 Task: Add an event with the title Product Enhancement Brainstorming and Innovation Workshop, date '2024/04/22', time 8:00 AM to 10:00 AMand add a description: The AGM will commence with an opening address from the leadership team, providing an overview of the organization's achievements, challenges, and financial performance over the past year. This presentation will set the stage for the meeting and provide a comprehensive context for the discussions that will follow.Select event color  Flamingo . Add location for the event as: 456 Spanish Steps, Rome, Italy, logged in from the account softage.5@softage.netand send the event invitation to softage.2@softage.net and softage.3@softage.net. Set a reminder for the event Daily
Action: Mouse moved to (1005, 79)
Screenshot: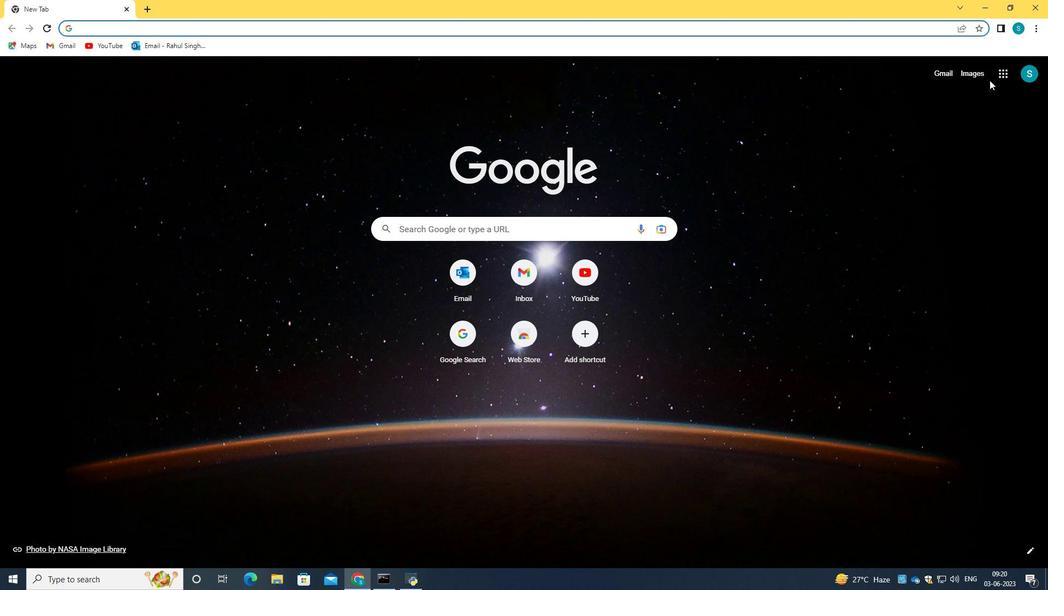 
Action: Mouse pressed left at (1005, 79)
Screenshot: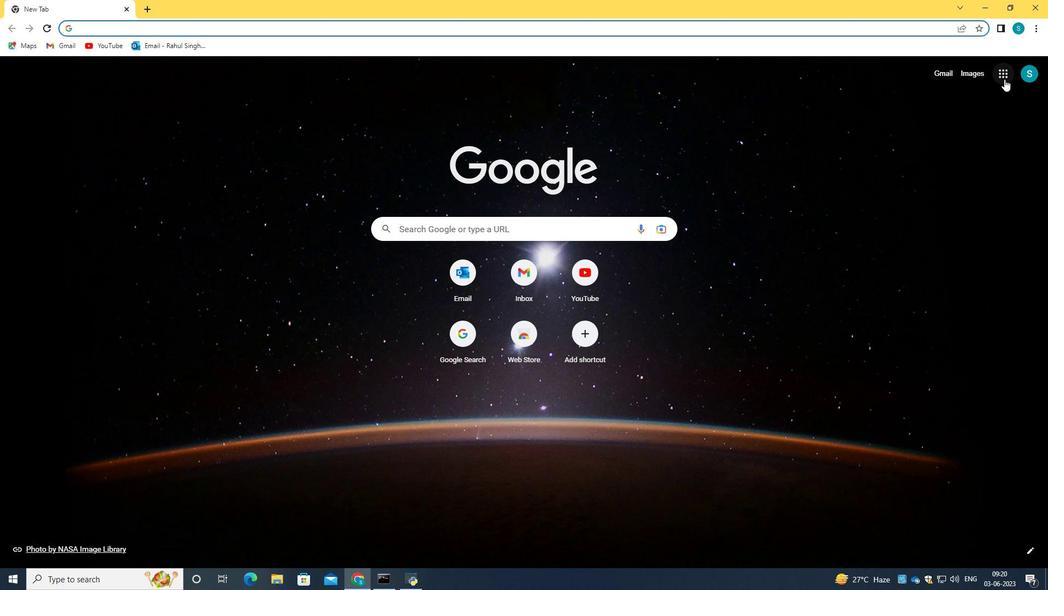 
Action: Mouse moved to (921, 231)
Screenshot: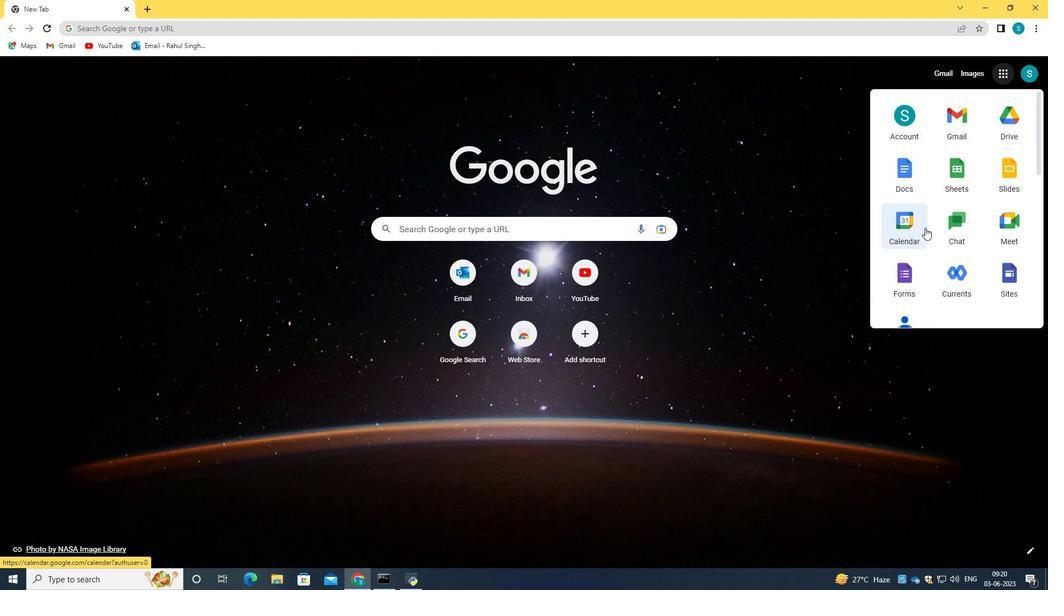 
Action: Mouse pressed left at (921, 231)
Screenshot: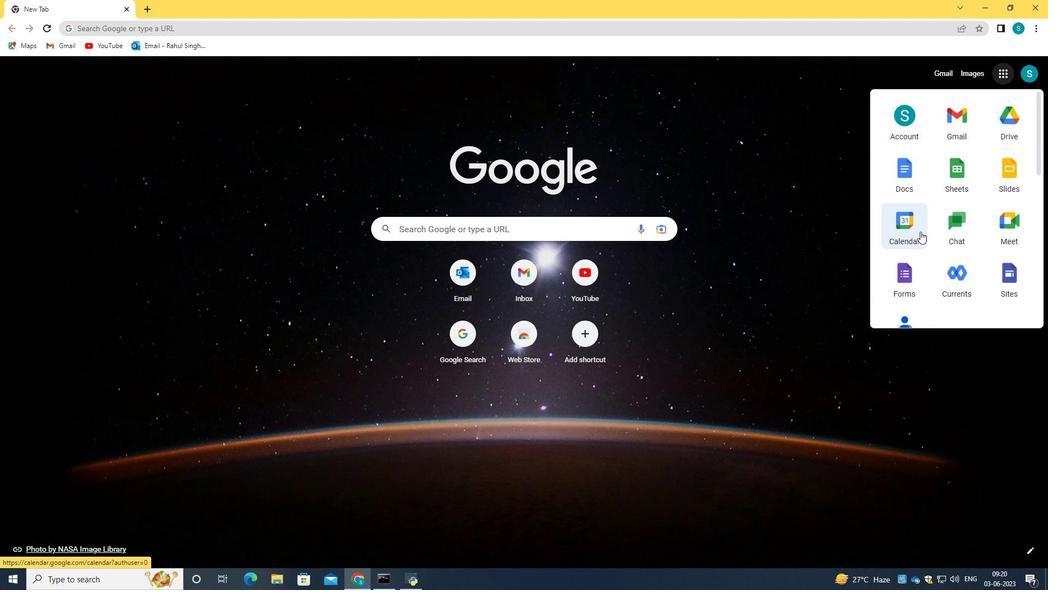 
Action: Mouse moved to (48, 116)
Screenshot: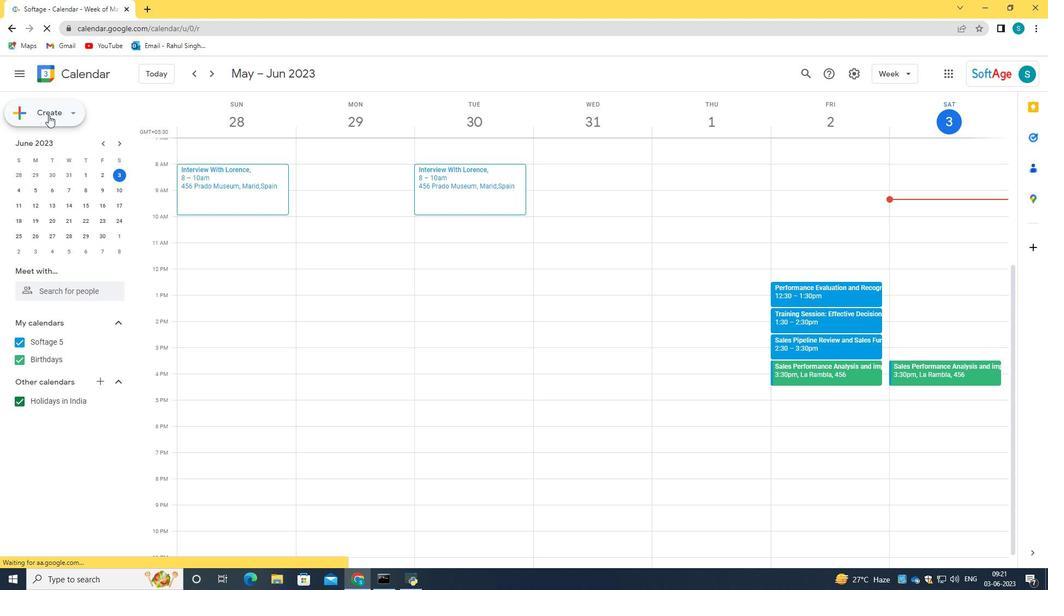 
Action: Mouse pressed left at (48, 116)
Screenshot: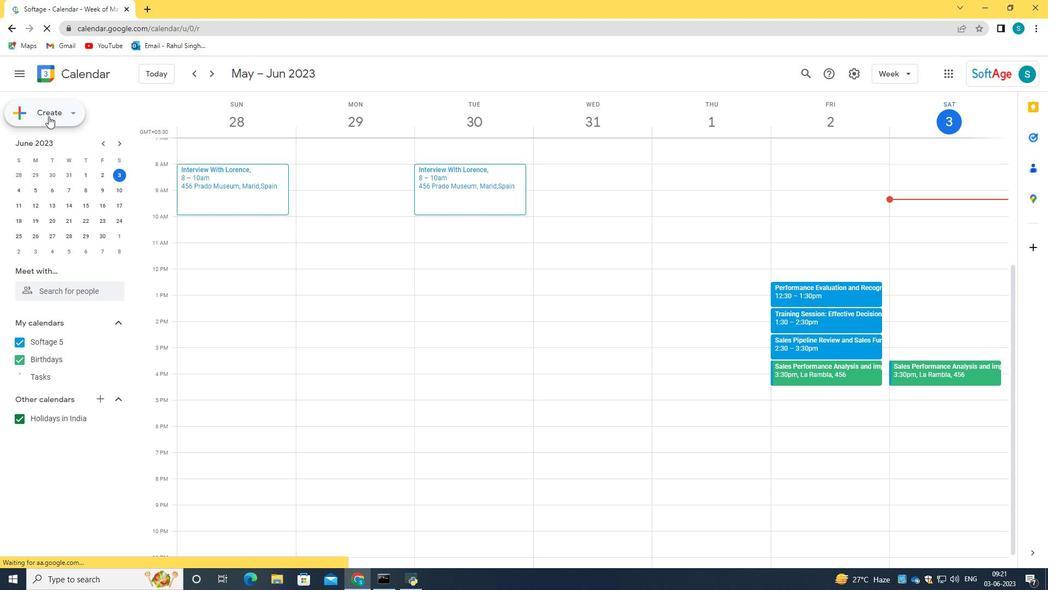 
Action: Mouse moved to (64, 146)
Screenshot: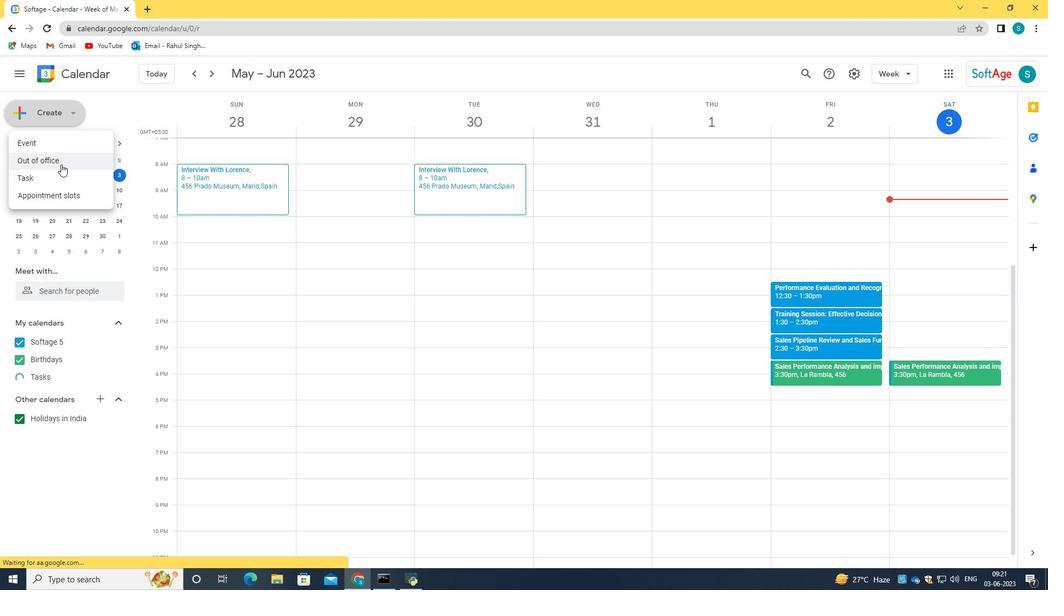 
Action: Mouse pressed left at (64, 146)
Screenshot: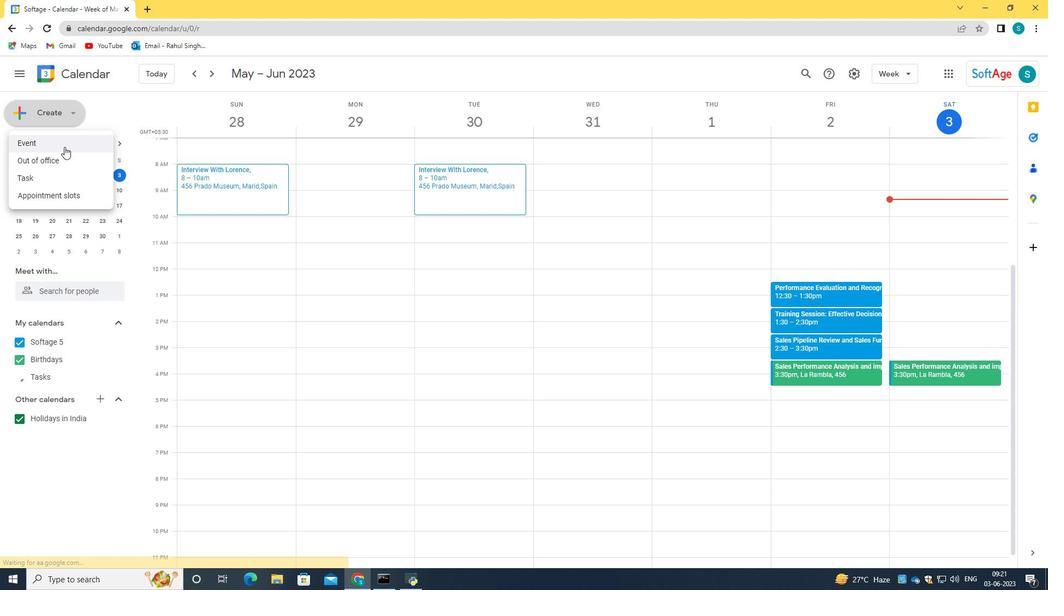 
Action: Mouse moved to (793, 438)
Screenshot: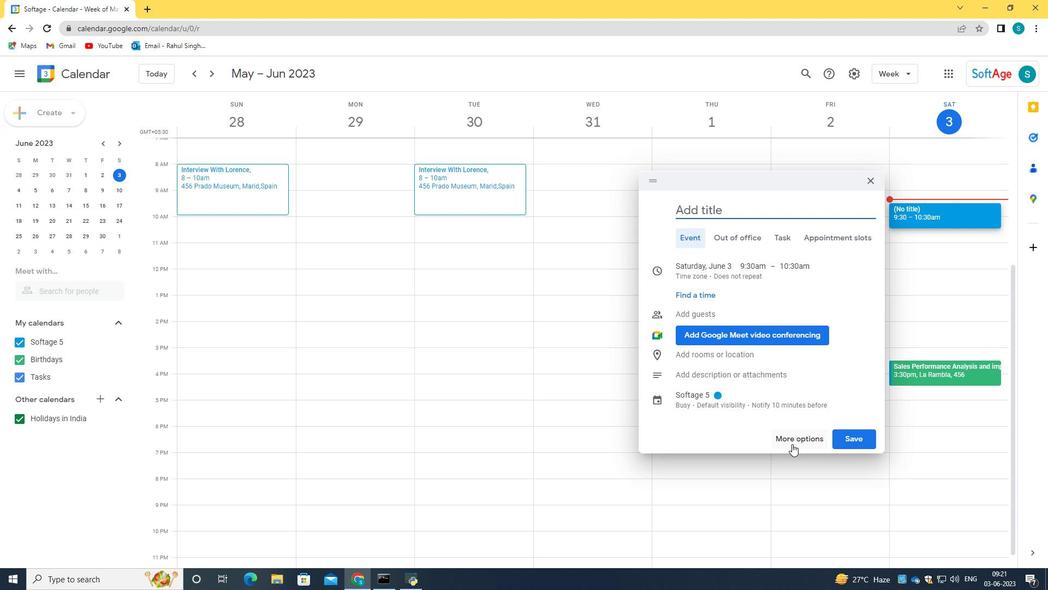 
Action: Mouse pressed left at (793, 438)
Screenshot: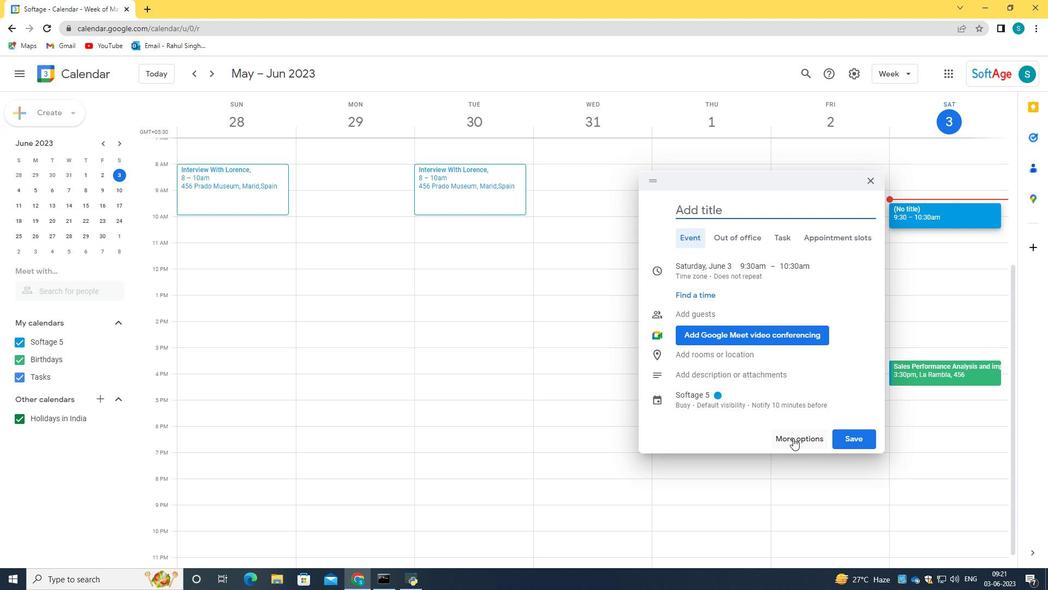 
Action: Mouse moved to (171, 85)
Screenshot: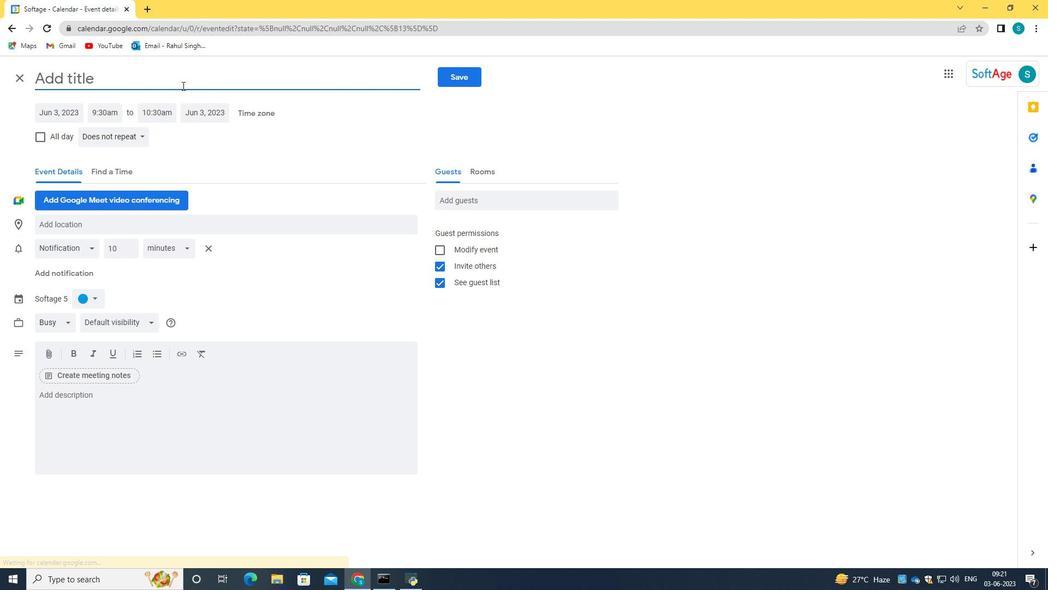 
Action: Mouse pressed left at (171, 85)
Screenshot: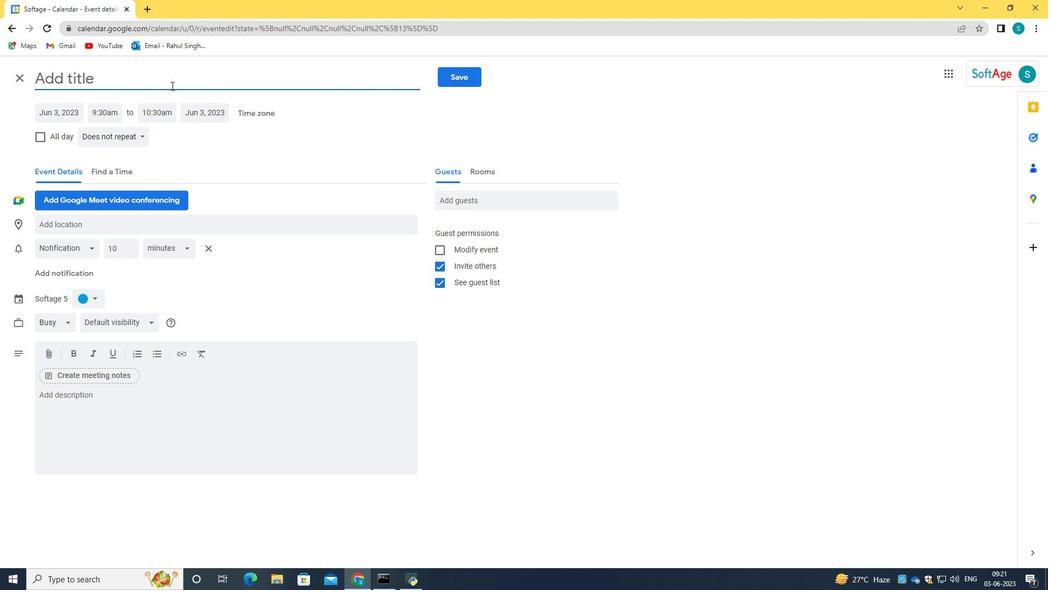 
Action: Key pressed <Key.caps_lock>P<Key.caps_lock>roduct<Key.space><Key.caps_lock>E<Key.caps_lock>nhancement<Key.space><Key.caps_lock>B<Key.caps_lock>rainstorming<Key.space>and<Key.space><Key.caps_lock>I<Key.caps_lock>nnovation<Key.space><Key.caps_lock>W<Key.caps_lock>orkshop
Screenshot: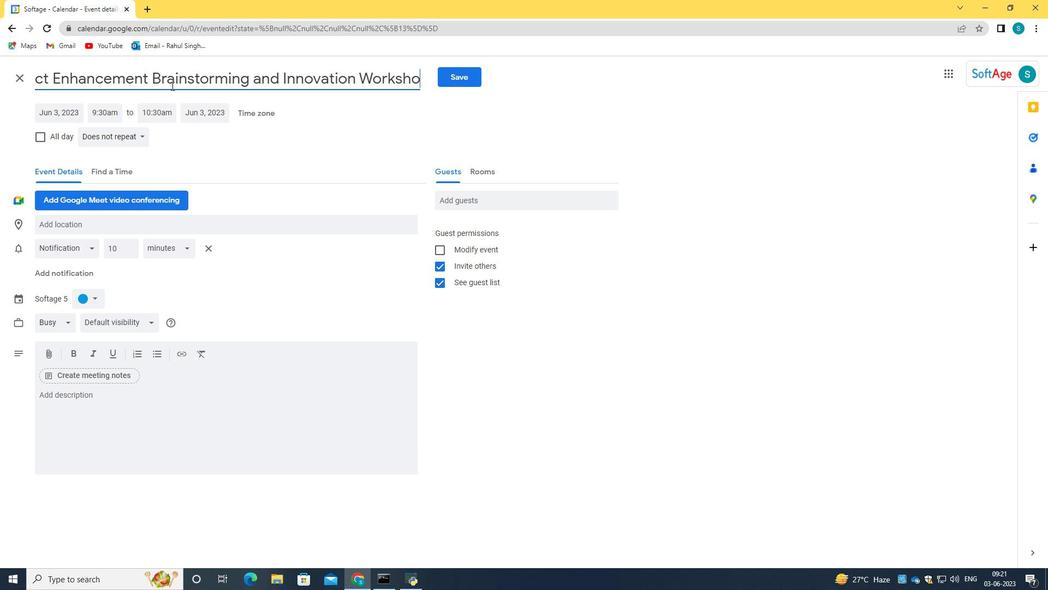 
Action: Mouse moved to (237, 142)
Screenshot: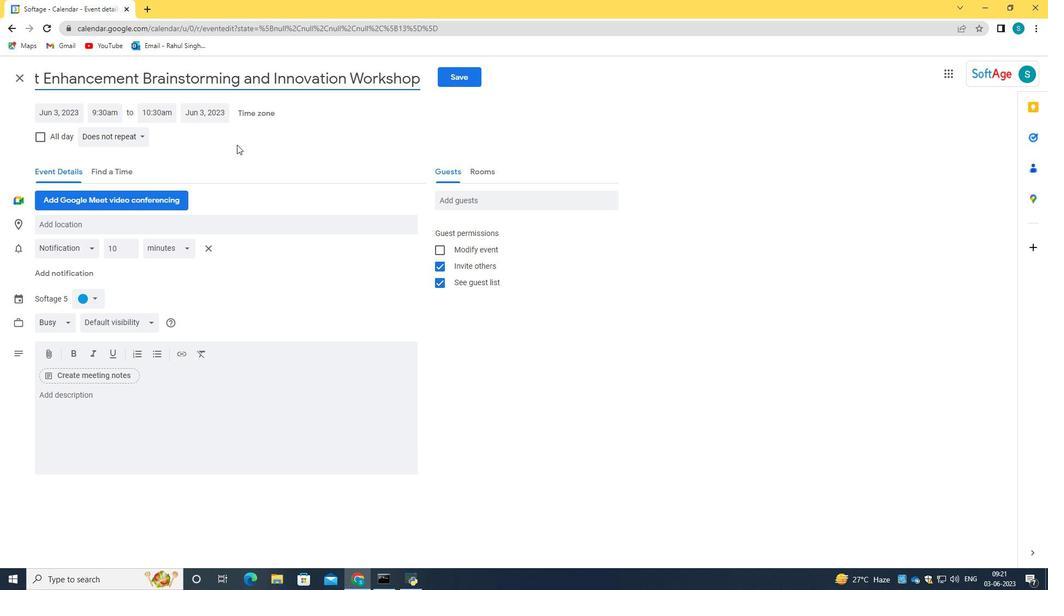 
Action: Mouse pressed left at (237, 142)
Screenshot: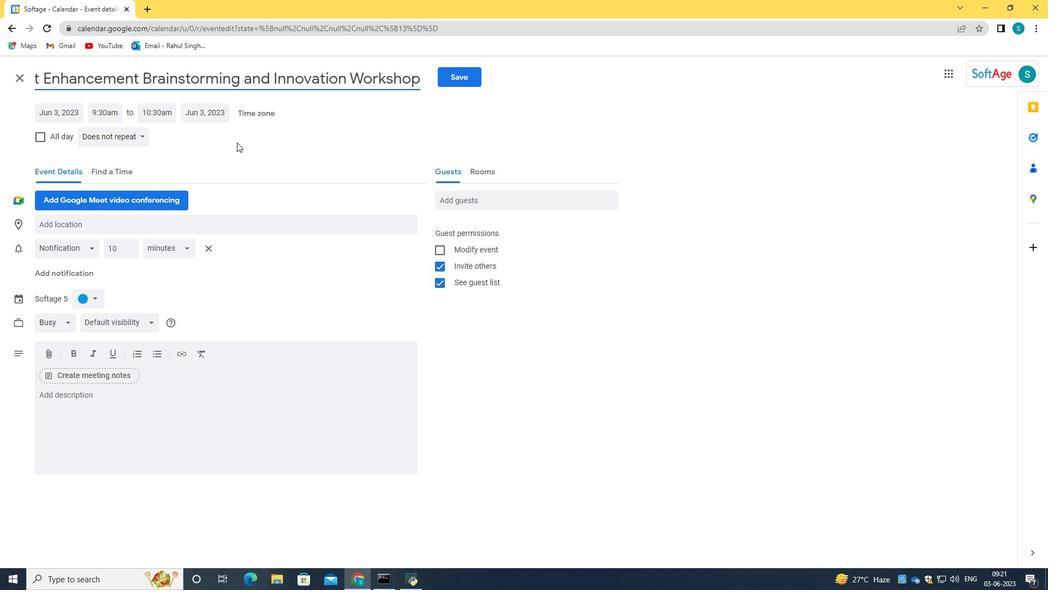 
Action: Mouse moved to (69, 110)
Screenshot: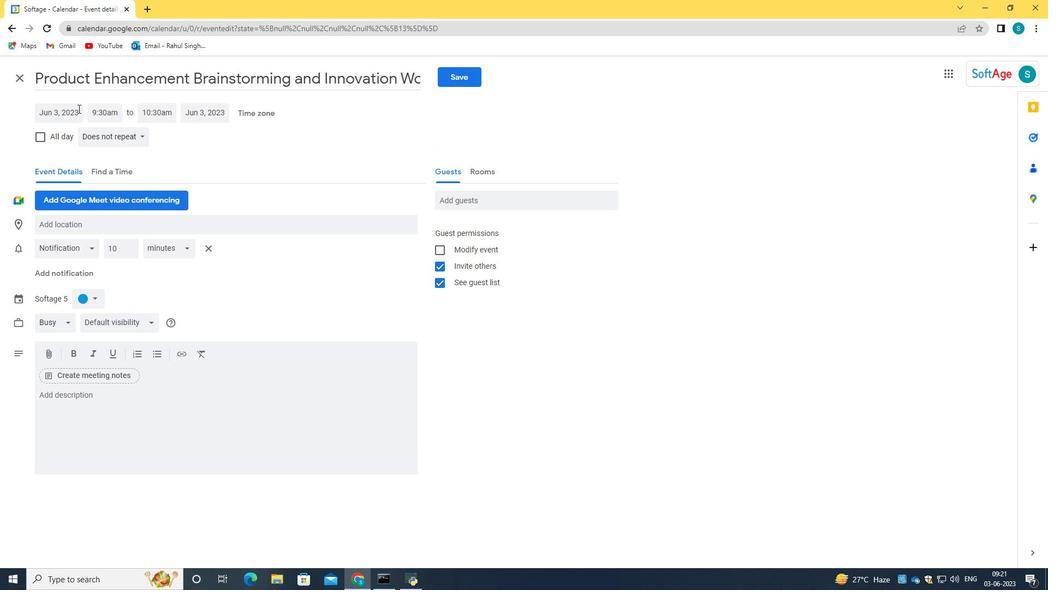 
Action: Mouse pressed left at (69, 110)
Screenshot: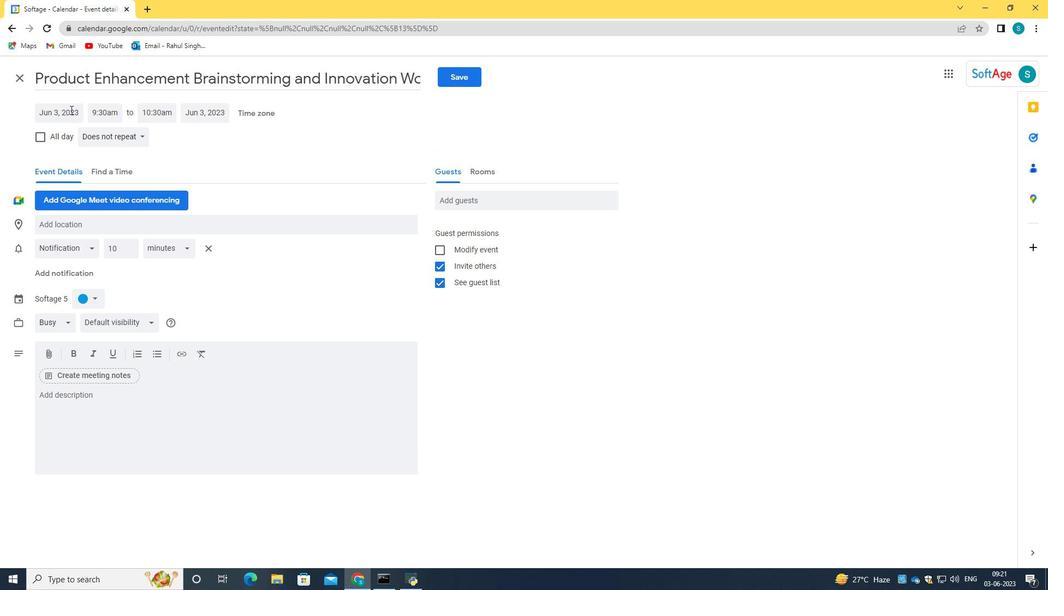 
Action: Key pressed 2024/04/22
Screenshot: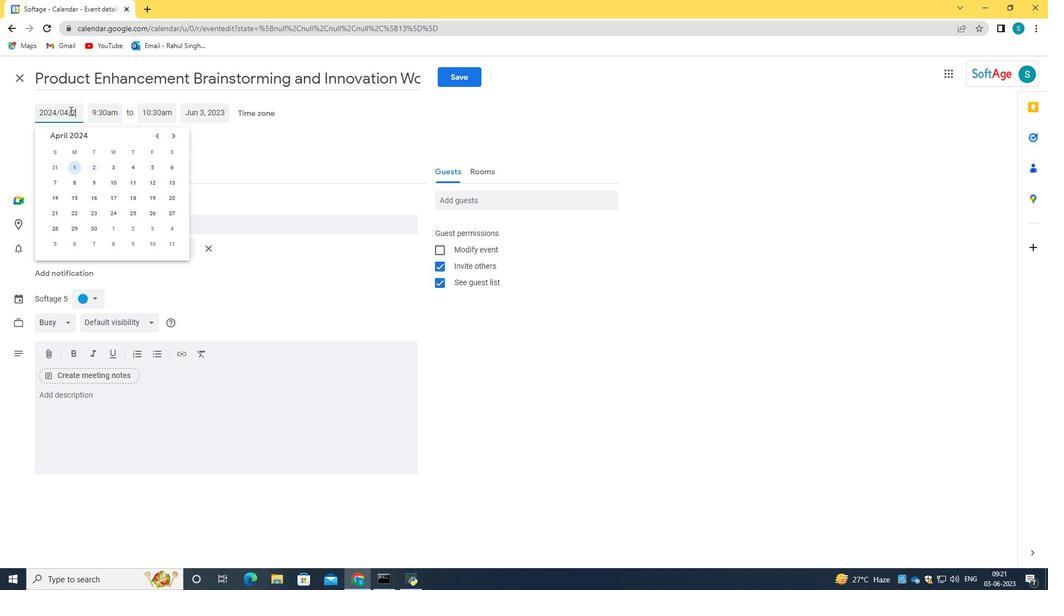 
Action: Mouse moved to (72, 110)
Screenshot: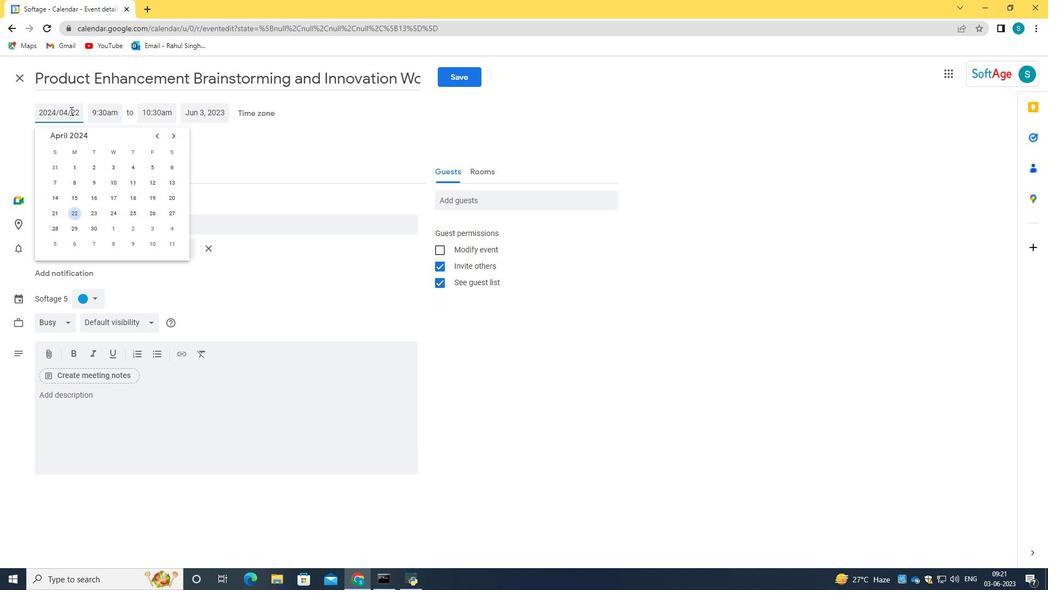 
Action: Key pressed <Key.tab>08<Key.shift_r>:00<Key.space>a,<Key.backspace>m<Key.tab>10<Key.shift_r>:00<Key.space>am
Screenshot: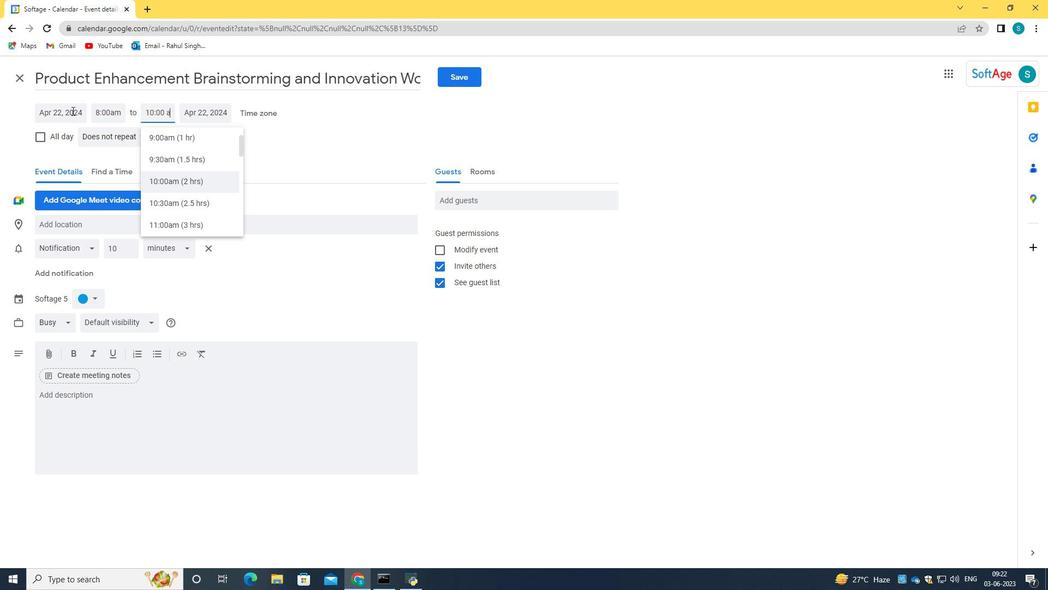 
Action: Mouse moved to (316, 135)
Screenshot: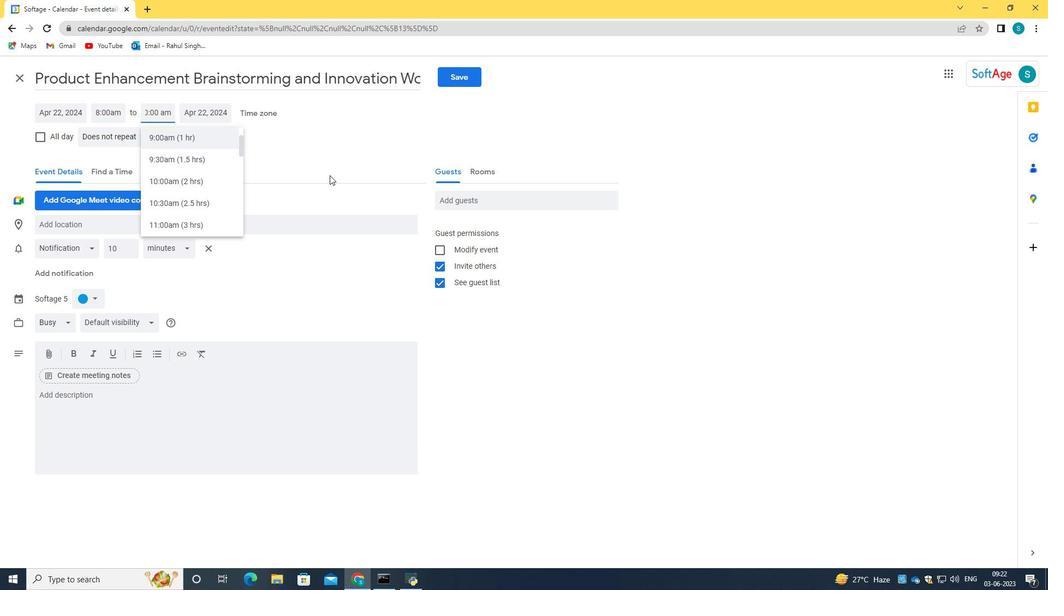 
Action: Mouse pressed left at (316, 135)
Screenshot: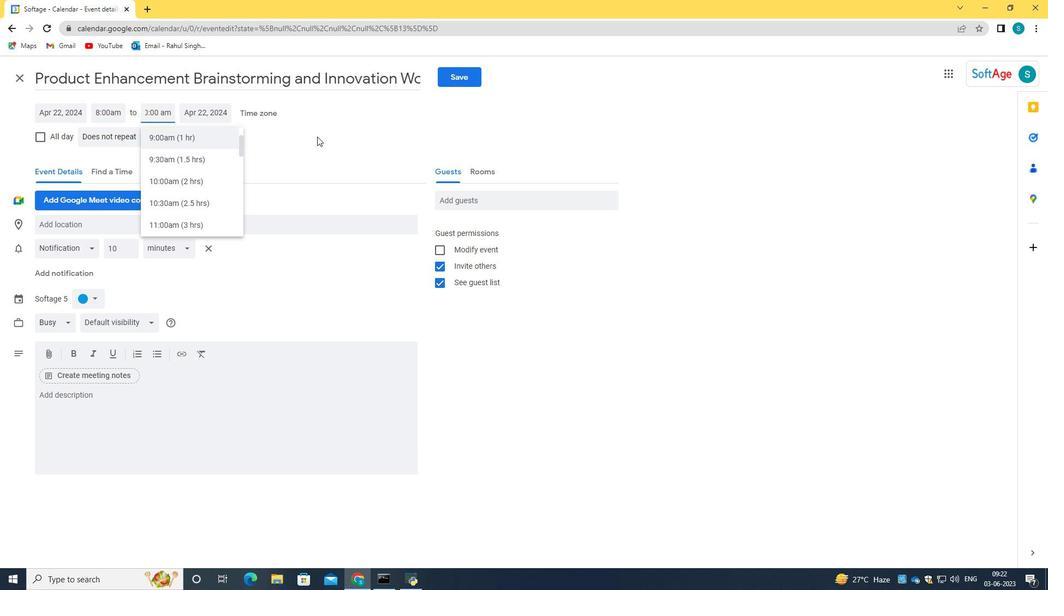
Action: Mouse moved to (137, 428)
Screenshot: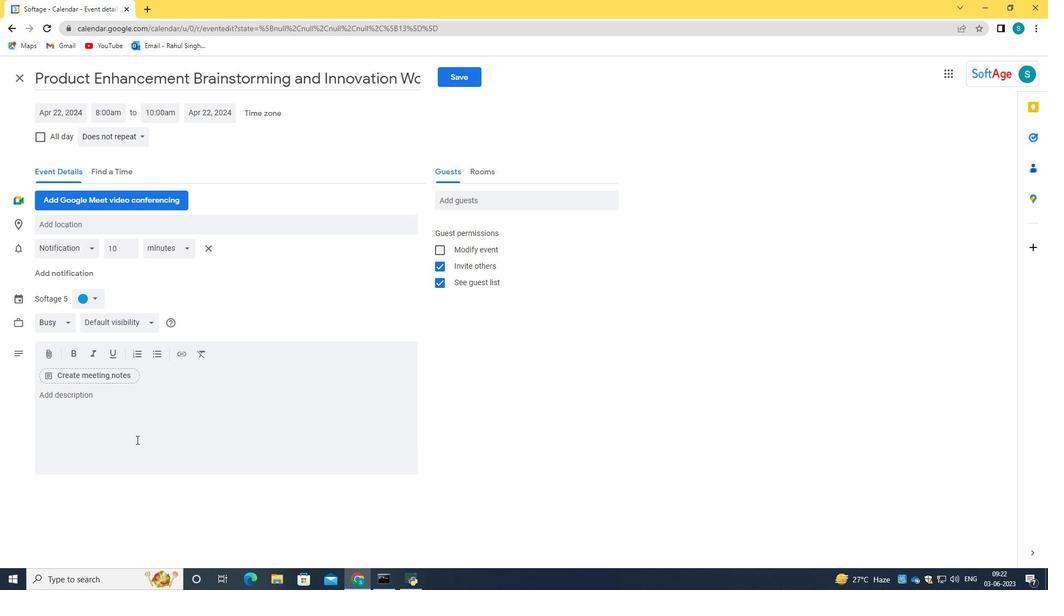 
Action: Mouse pressed left at (137, 428)
Screenshot: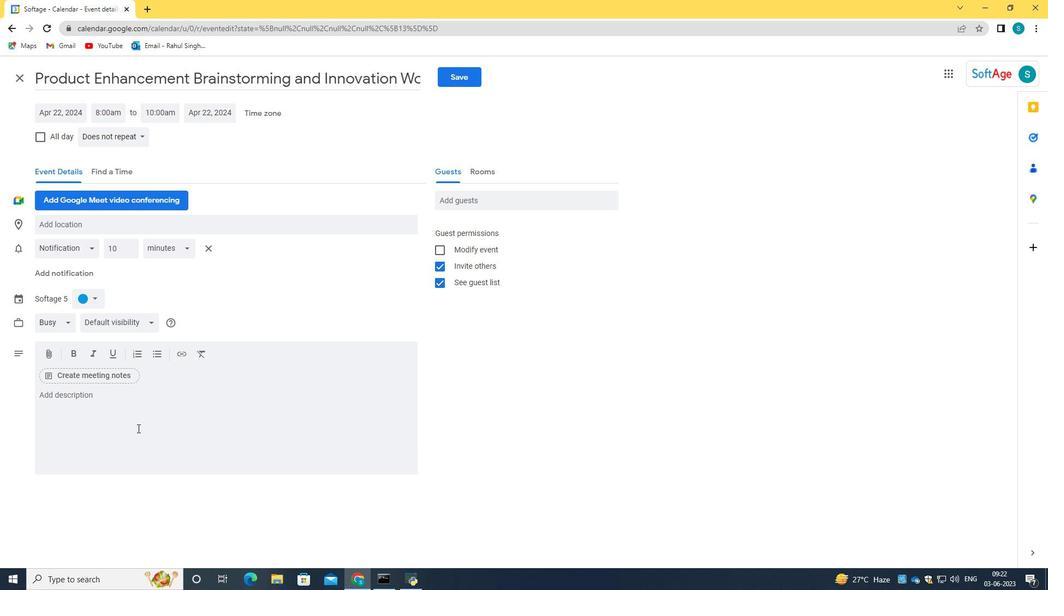 
Action: Key pressed <Key.caps_lock>T<Key.caps_lock>he<Key.space><Key.caps_lock>AGM<Key.space><Key.caps_lock>will<Key.space>commence<Key.space>with<Key.space>an<Key.space>opening<Key.space>address<Key.space>from<Key.space>the<Key.space>leadeer<Key.backspace><Key.backspace>rship<Key.space>team,<Key.space>providing<Key.space>an<Key.space>overview<Key.space>of<Key.space>the<Key.space>organic<Key.backspace>zation's<Key.space>achievments,<Key.space><Key.backspace><Key.backspace><Key.backspace><Key.backspace><Key.backspace><Key.backspace><Key.backspace>ements<Key.space><Key.backspace>,<Key.space>challenges,<Key.space>and<Key.space>financial<Key.space>performance<Key.space>over<Key.space>the<Key.space>past<Key.space>year.<Key.space><Key.caps_lock>T<Key.caps_lock>his<Key.space>presentation<Key.space>e<Key.backspace>will<Key.space>set<Key.space>the<Key.space>stan<Key.backspace>ge<Key.space>for<Key.space>the<Key.space>next<Key.space>meeting<Key.space>and<Key.space>provide<Key.space>a<Key.space>comprhensive<Key.space><Key.backspace><Key.backspace><Key.backspace><Key.backspace><Key.backspace><Key.backspace><Key.backspace><Key.backspace>r<Key.backspace>ehensive<Key.space>o<Key.backspace>coct<Key.backspace><Key.backspace>ntext<Key.space>for<Key.space>the<Key.space>discussion<Key.space>that<Key.space>will<Key.space>folloew<Key.backspace><Key.backspace>w<Key.space><Key.backspace>.
Screenshot: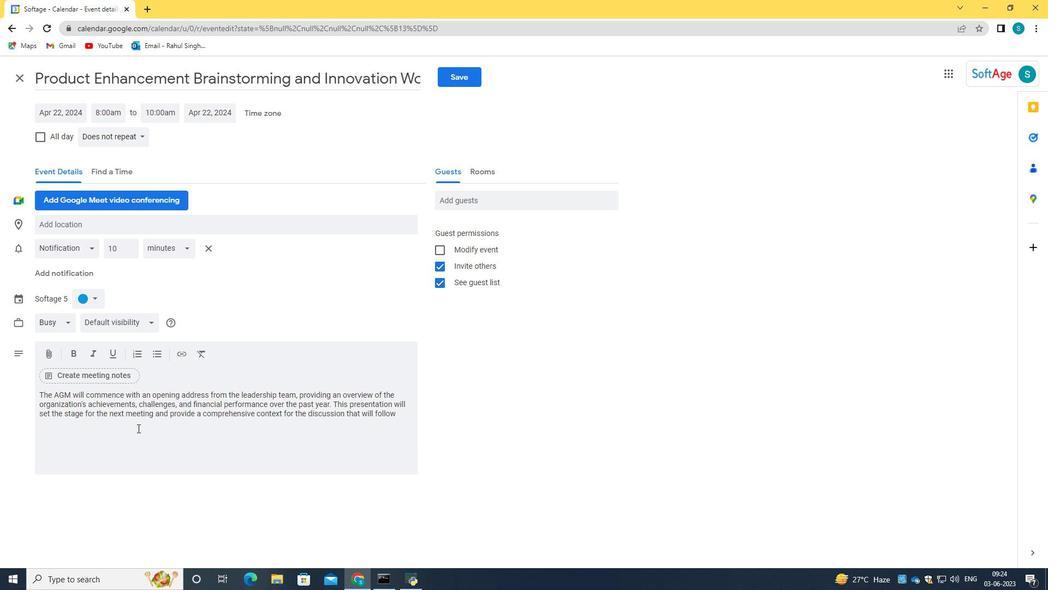 
Action: Mouse moved to (96, 297)
Screenshot: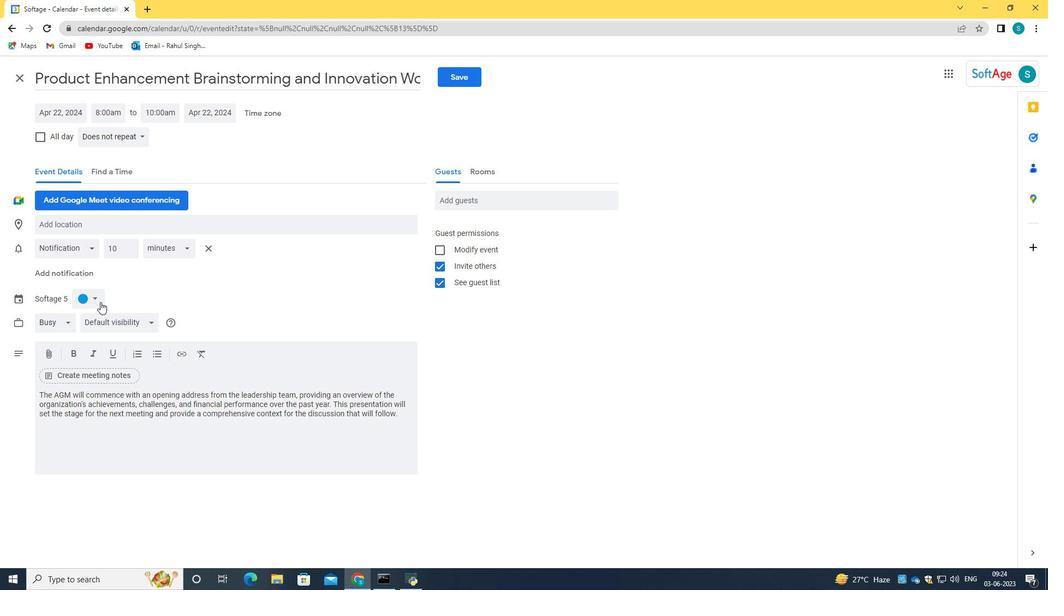 
Action: Mouse pressed left at (96, 297)
Screenshot: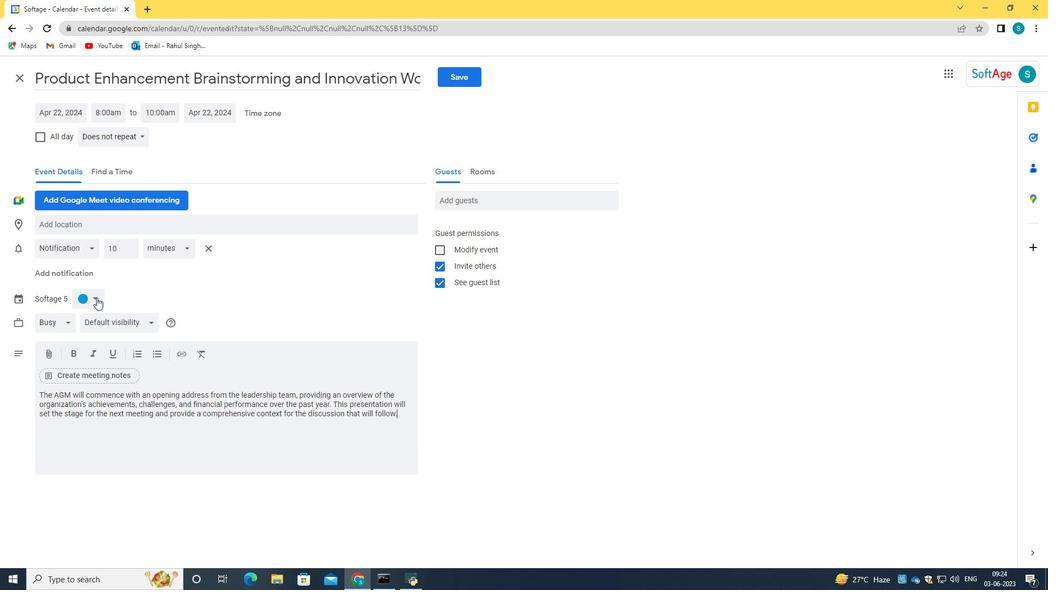 
Action: Mouse moved to (99, 297)
Screenshot: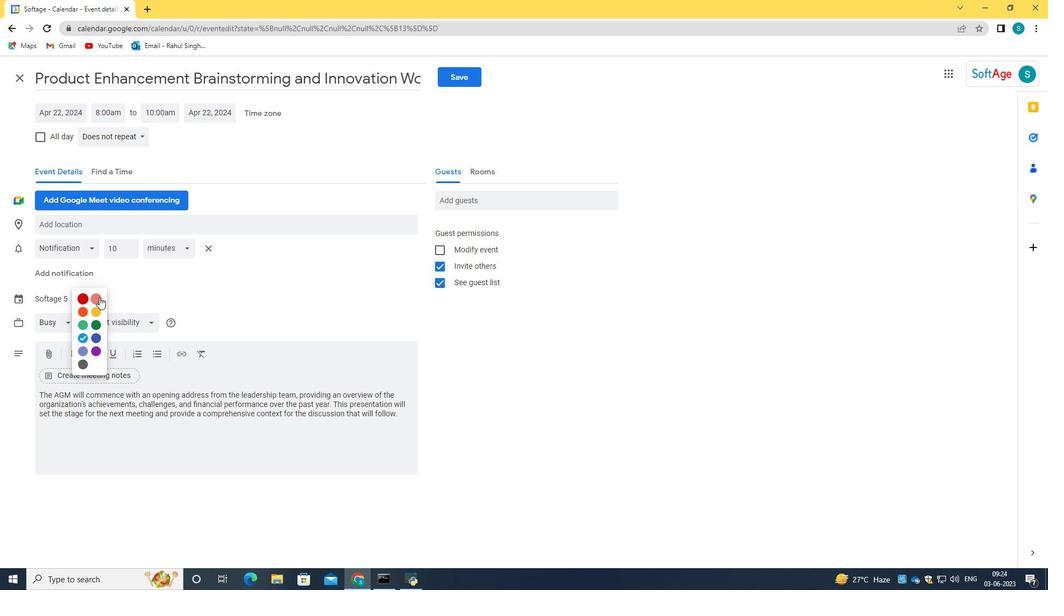 
Action: Mouse pressed left at (99, 297)
Screenshot: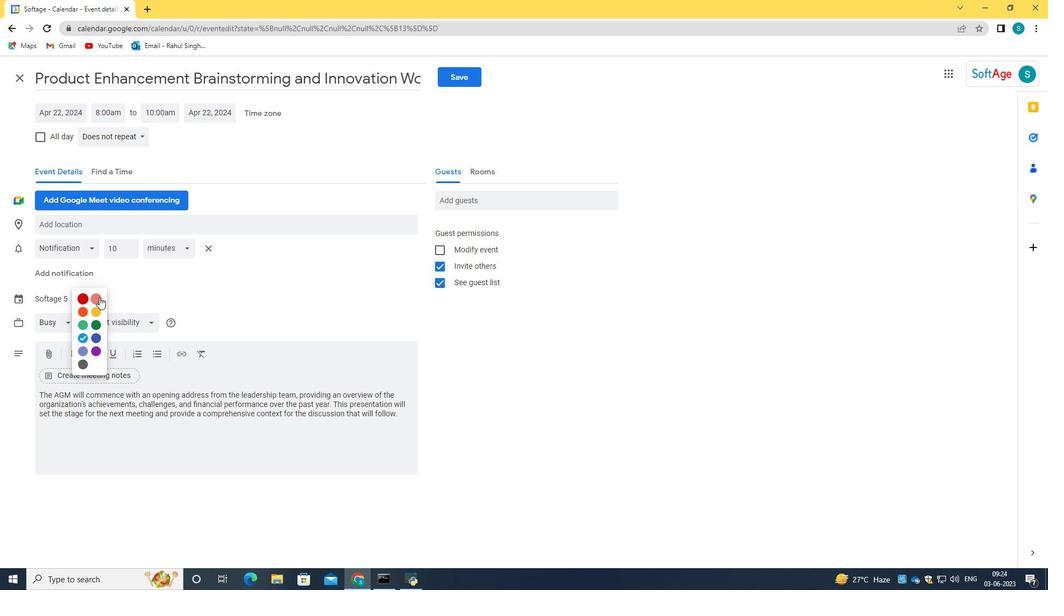 
Action: Mouse moved to (120, 222)
Screenshot: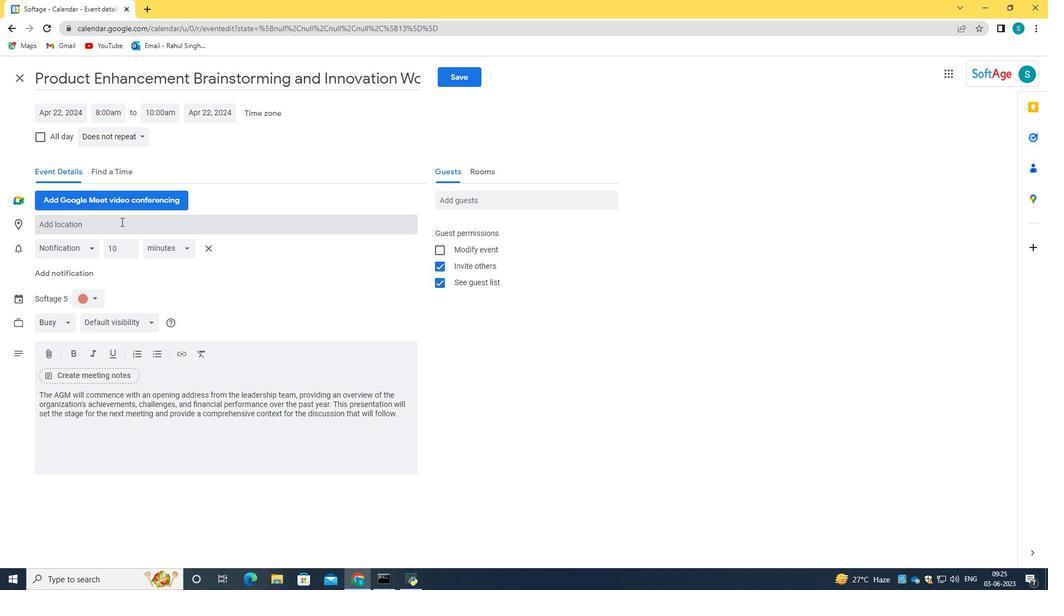 
Action: Mouse pressed left at (120, 222)
Screenshot: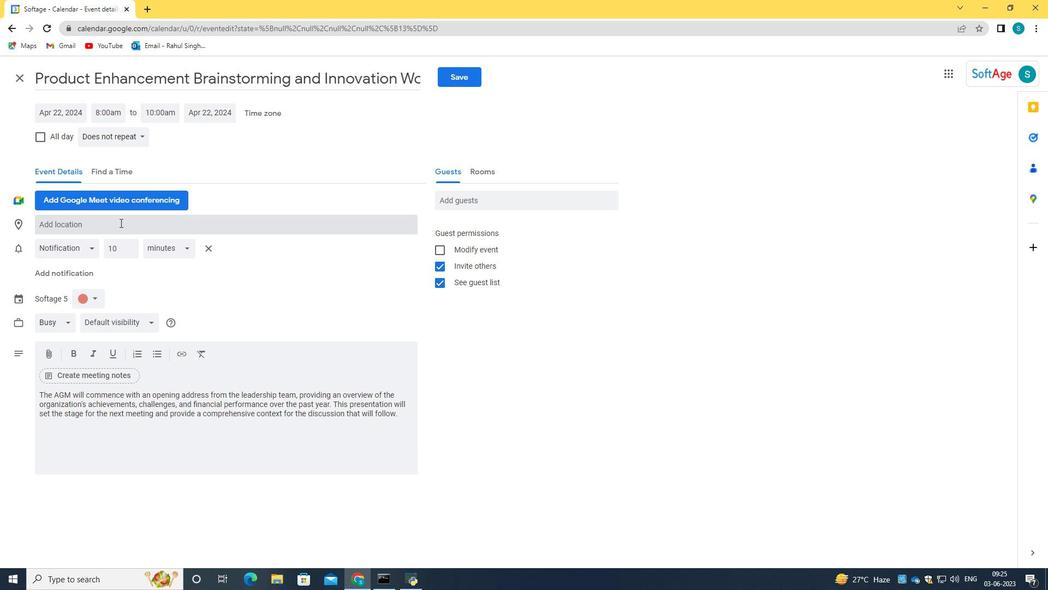 
Action: Key pressed 456<Key.space><Key.caps_lock>S<Key.caps_lock>panish<Key.space><Key.caps_lock>S<Key.caps_lock>teps,<Key.space><Key.caps_lock>R<Key.caps_lock>ome,<Key.space>i<Key.caps_lock><Key.backspace><Key.caps_lock>i<Key.caps_lock>T<Key.backspace><Key.backspace>I<Key.caps_lock>te<Key.backspace>aly
Screenshot: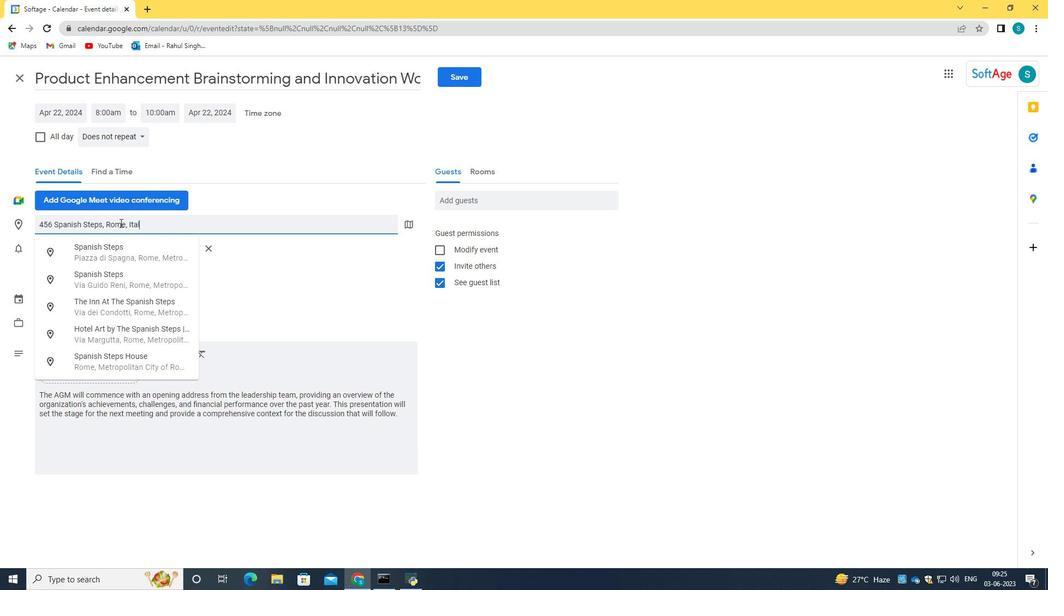 
Action: Mouse moved to (154, 220)
Screenshot: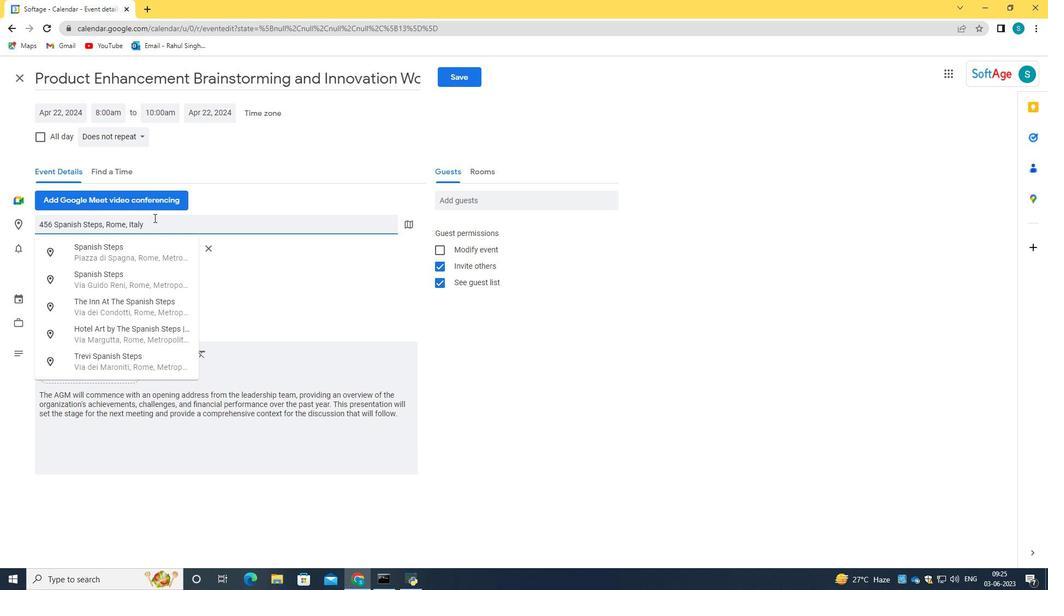 
Action: Key pressed <Key.enter>
Screenshot: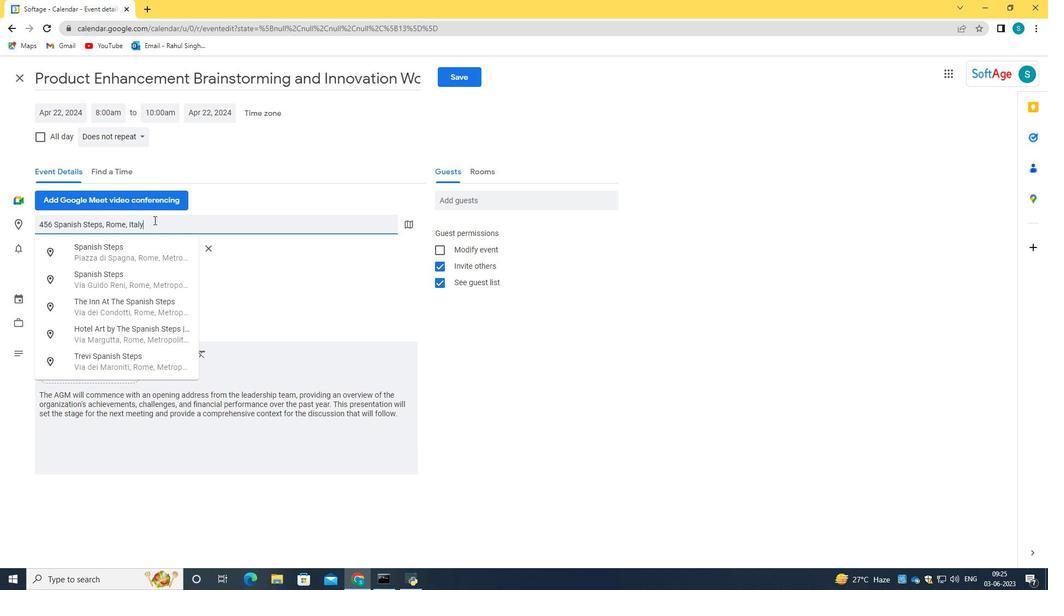
Action: Mouse moved to (460, 197)
Screenshot: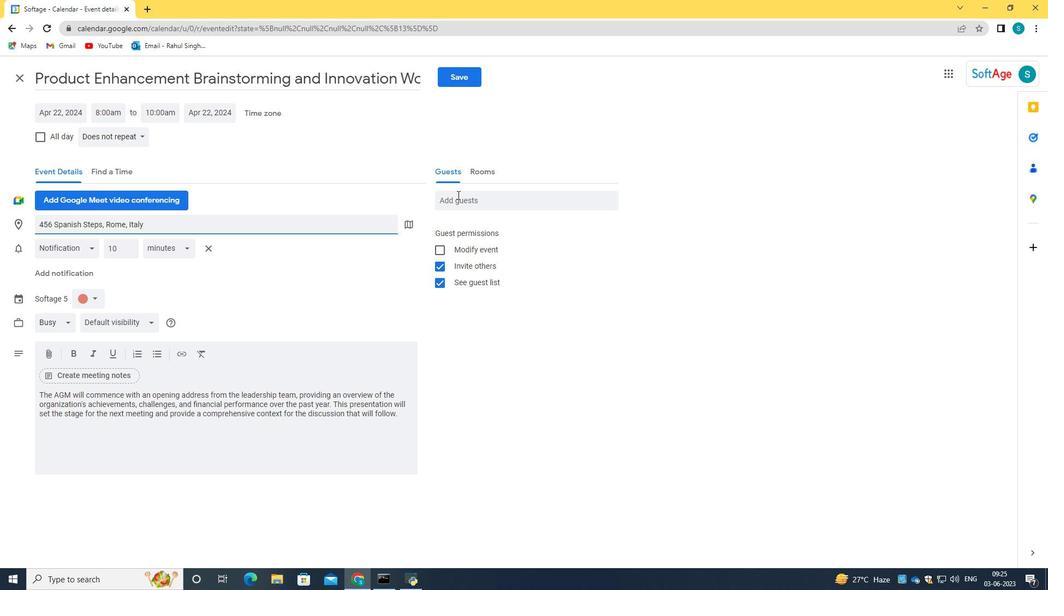 
Action: Mouse pressed left at (460, 197)
Screenshot: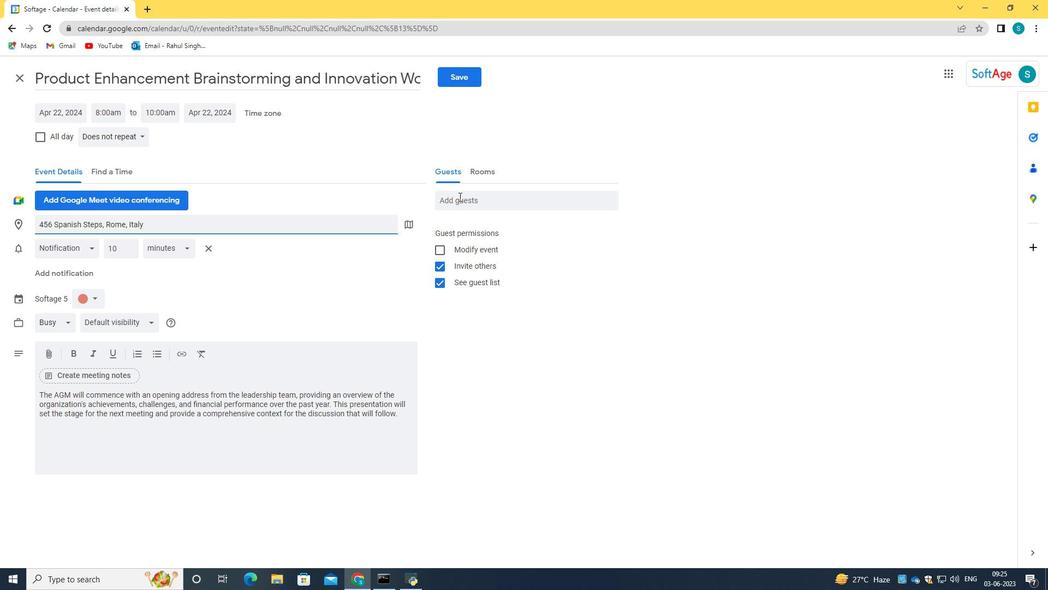 
Action: Mouse moved to (460, 197)
Screenshot: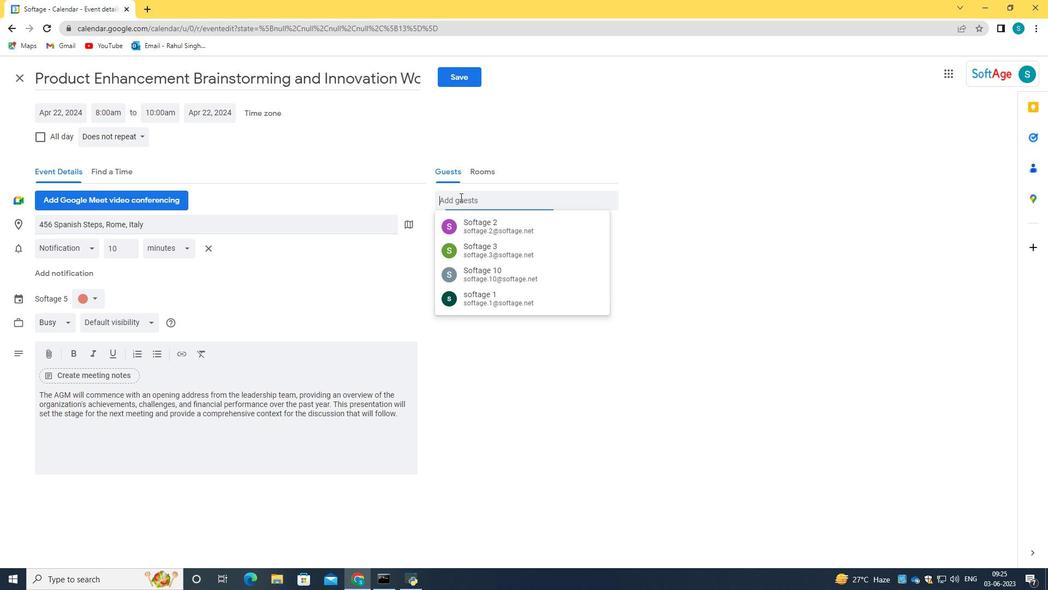 
Action: Key pressed softage.2<Key.shift>@softage.m<Key.backspace>net<Key.enter>softage.3<Key.shift><Key.shift><Key.shift><Key.shift><Key.shift><Key.shift><Key.shift><Key.shift><Key.shift><Key.shift><Key.shift>@a<Key.backspace>softage.net
Screenshot: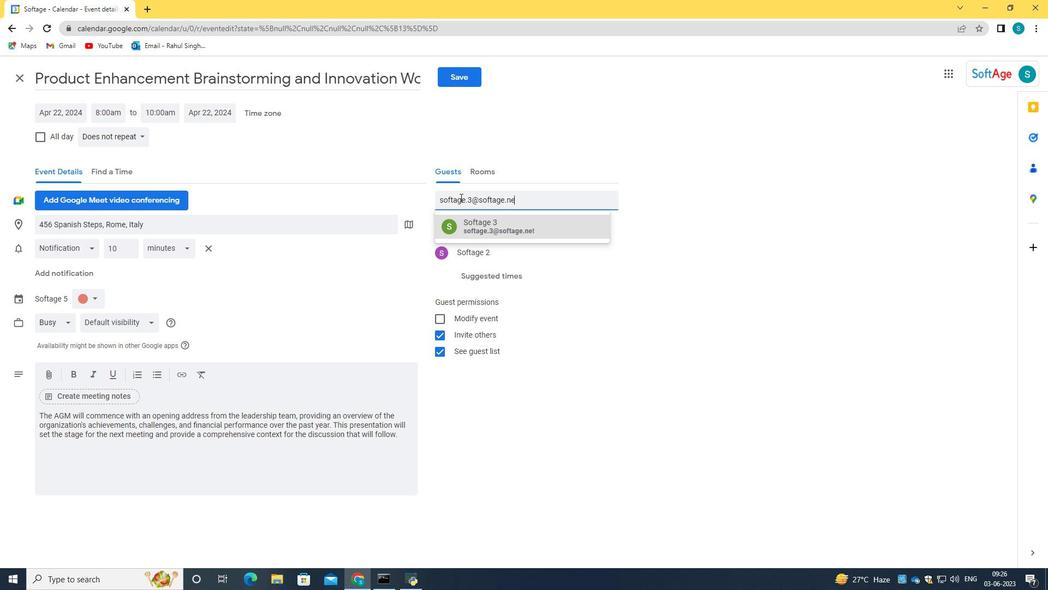 
Action: Mouse moved to (505, 232)
Screenshot: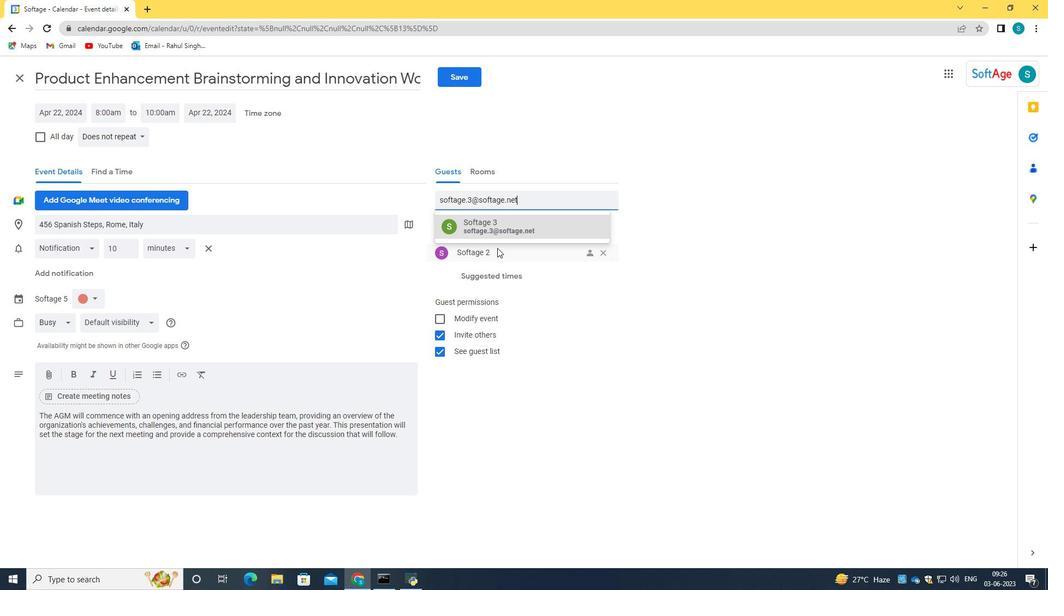 
Action: Mouse pressed left at (505, 232)
Screenshot: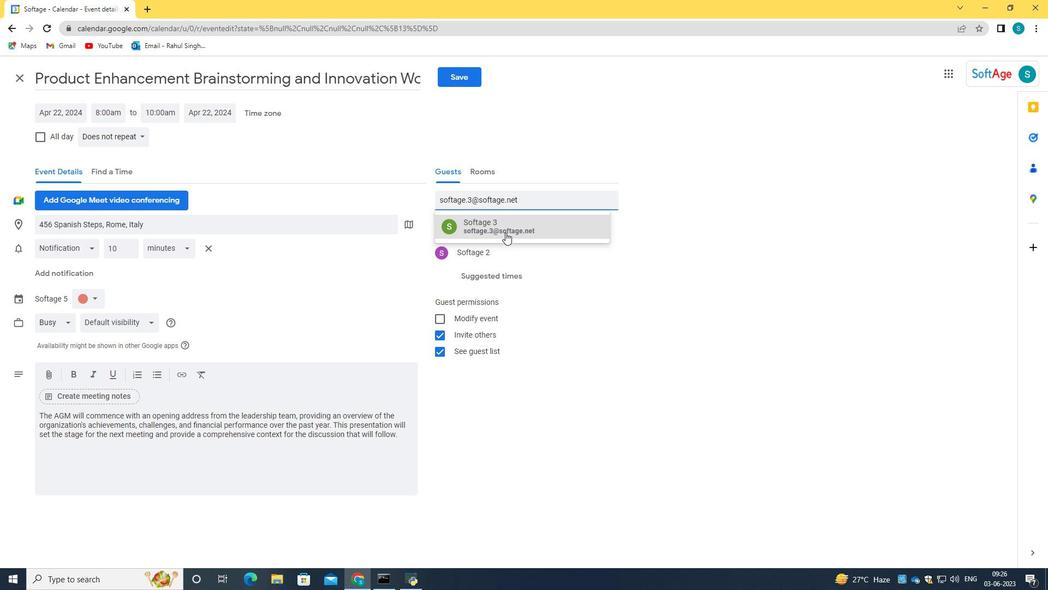 
Action: Mouse moved to (258, 338)
Screenshot: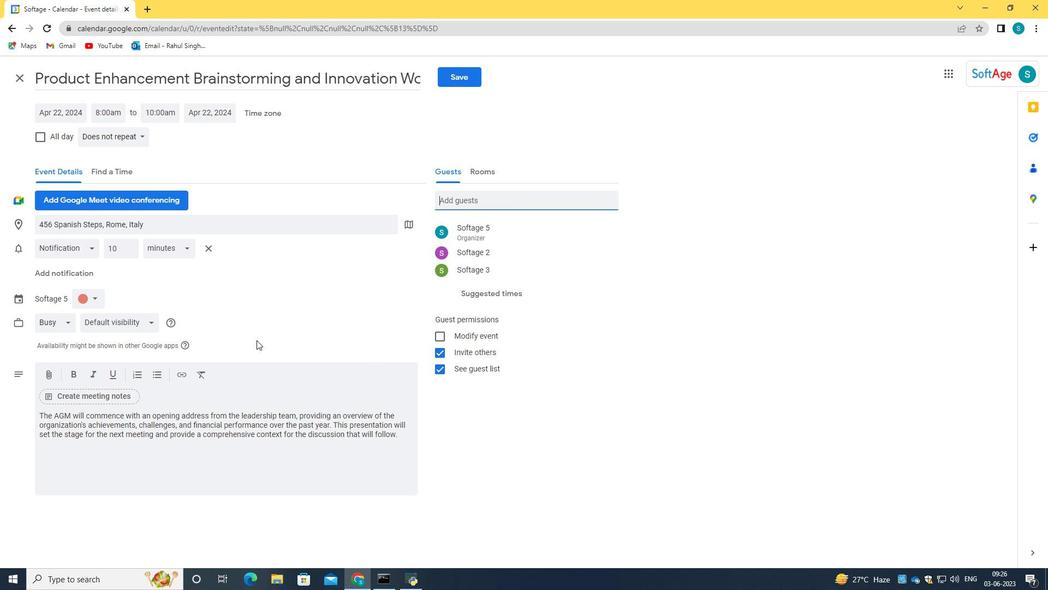
Action: Mouse scrolled (258, 337) with delta (0, 0)
Screenshot: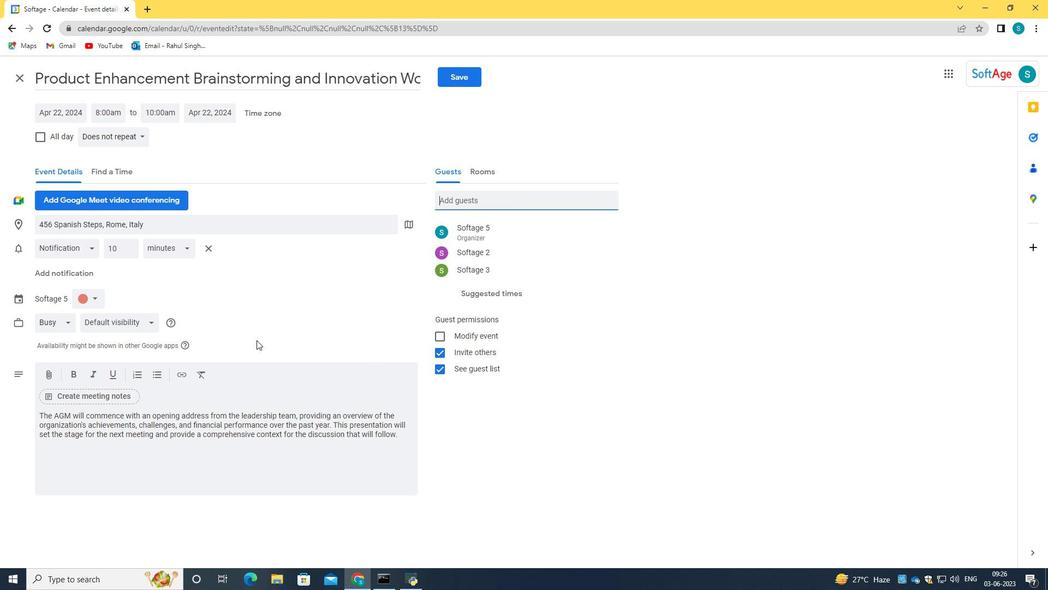 
Action: Mouse moved to (260, 336)
Screenshot: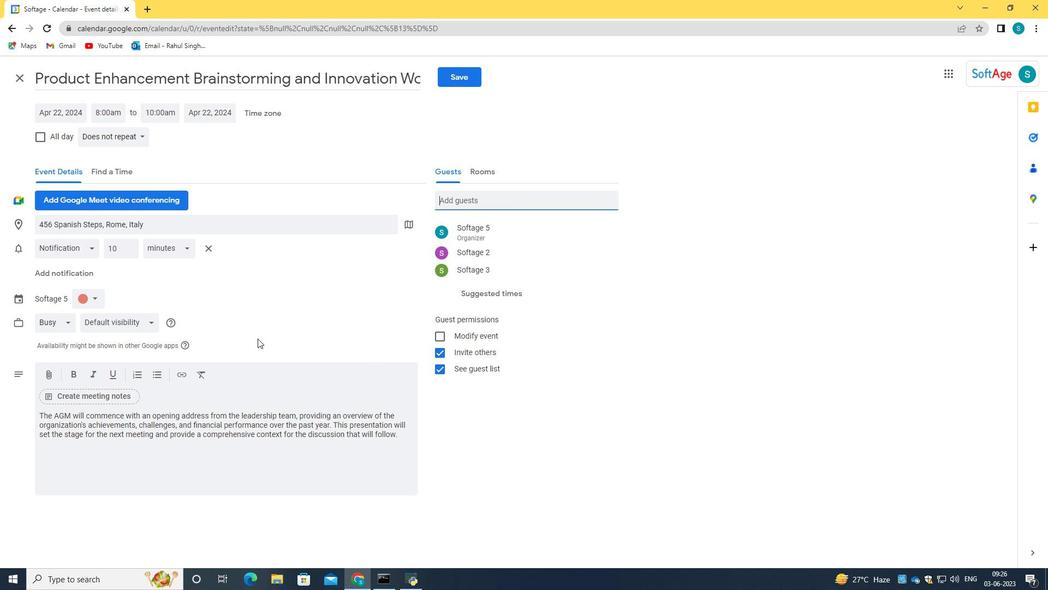 
Action: Mouse scrolled (260, 335) with delta (0, 0)
Screenshot: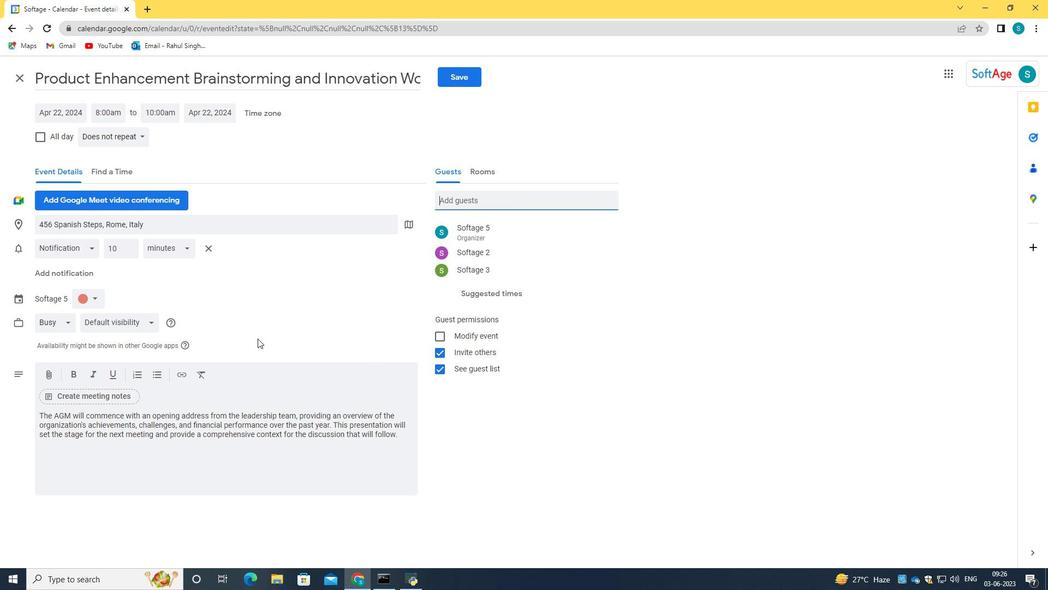 
Action: Mouse moved to (261, 333)
Screenshot: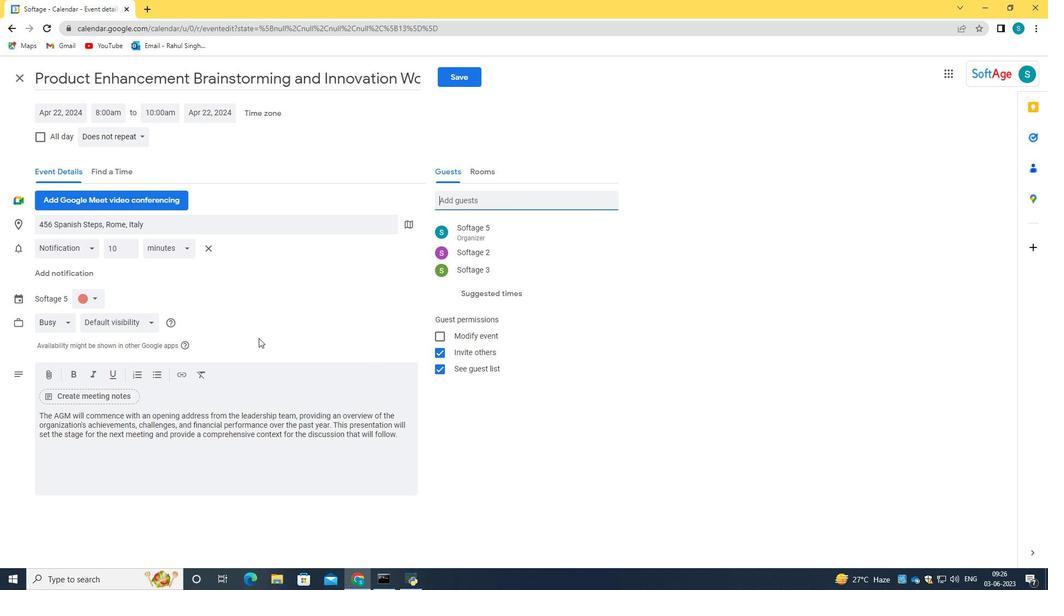 
Action: Mouse scrolled (261, 332) with delta (0, 0)
Screenshot: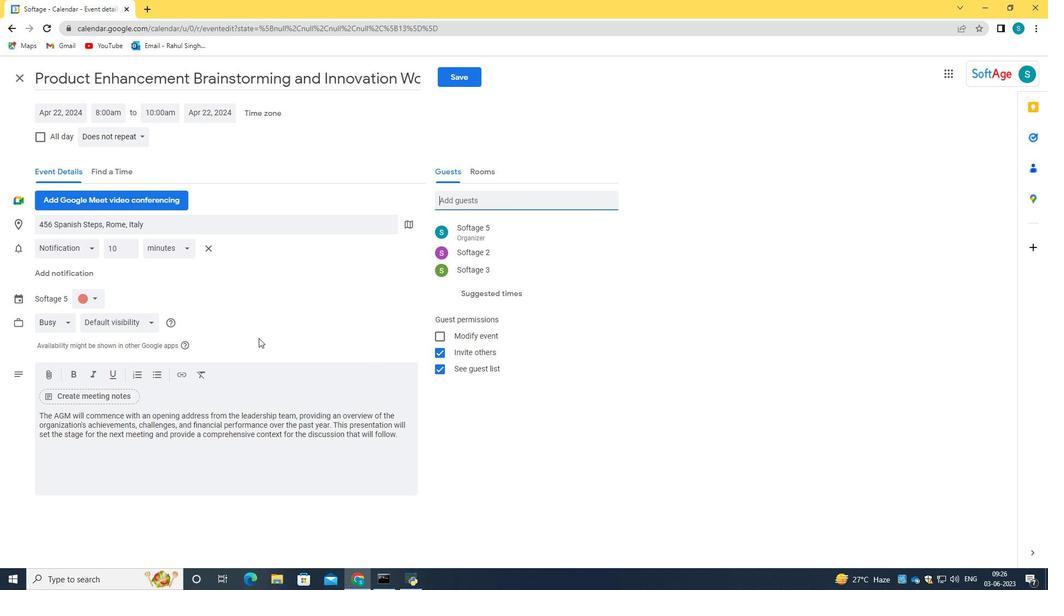 
Action: Mouse moved to (451, 83)
Screenshot: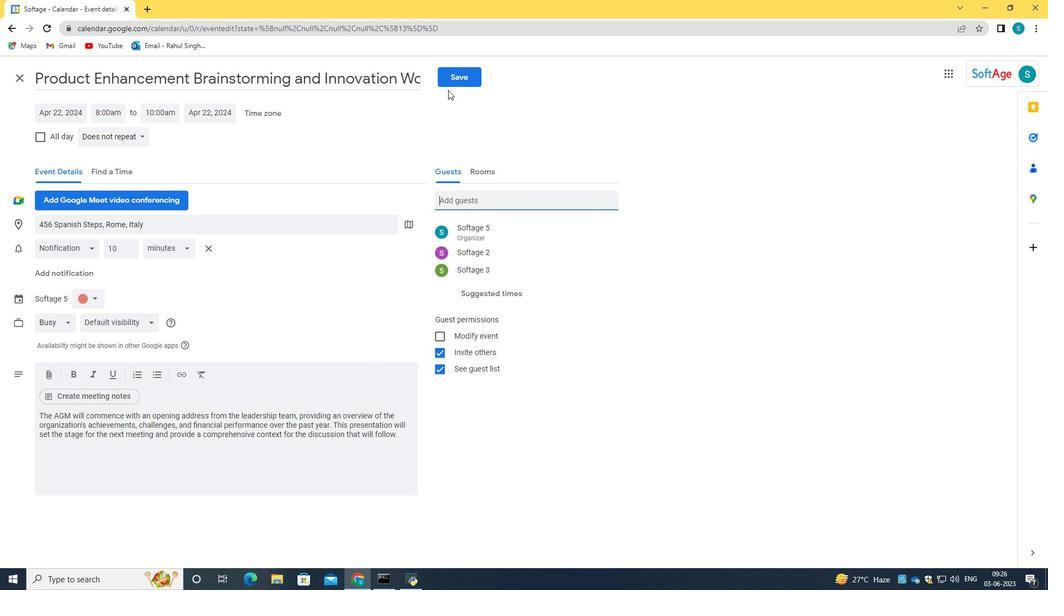 
Action: Mouse pressed left at (451, 83)
Screenshot: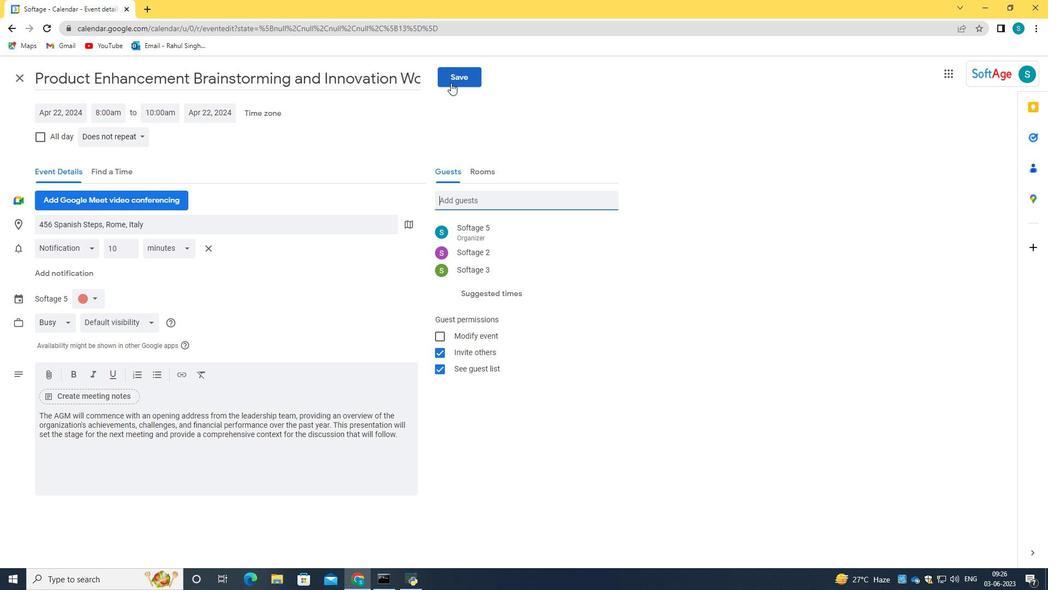 
Action: Mouse moved to (620, 339)
Screenshot: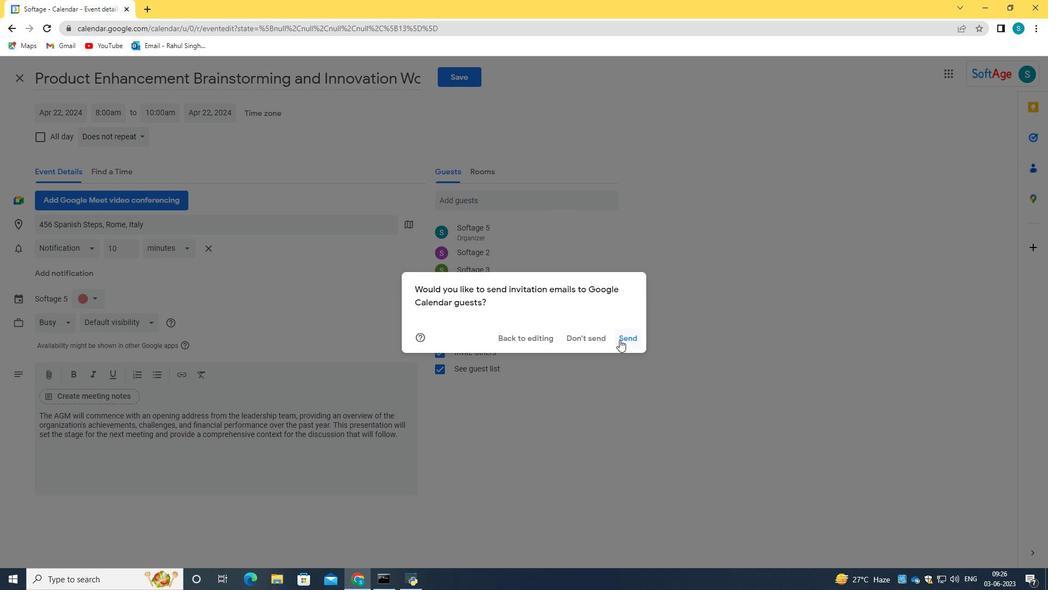
Action: Mouse pressed left at (620, 339)
Screenshot: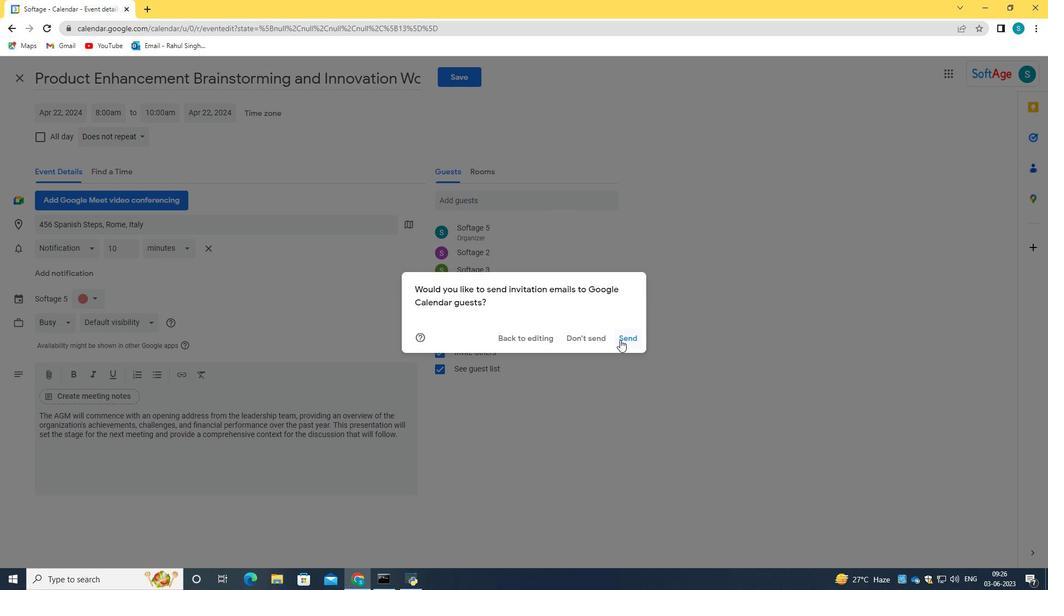 
